 Task: Toggle the hover references in the CSS.
Action: Mouse moved to (10, 478)
Screenshot: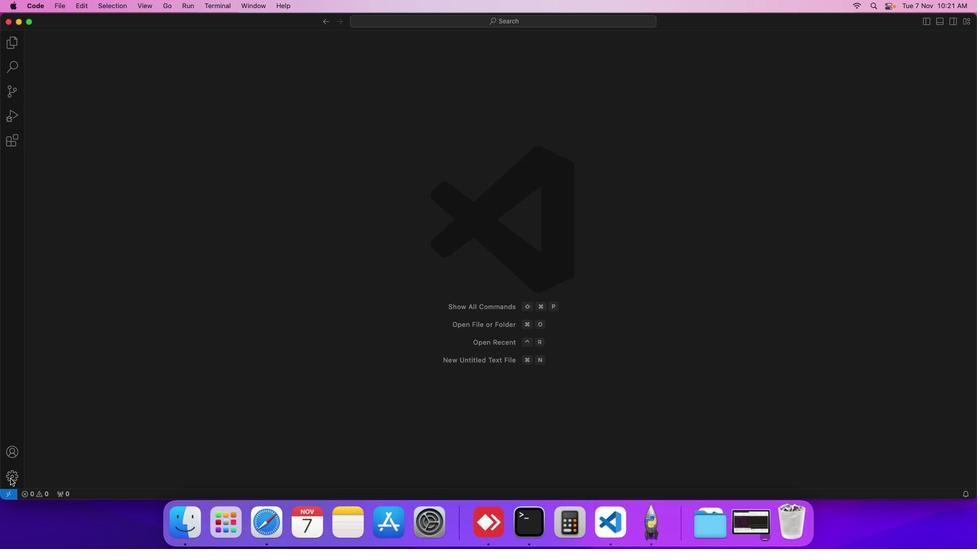 
Action: Mouse pressed left at (10, 478)
Screenshot: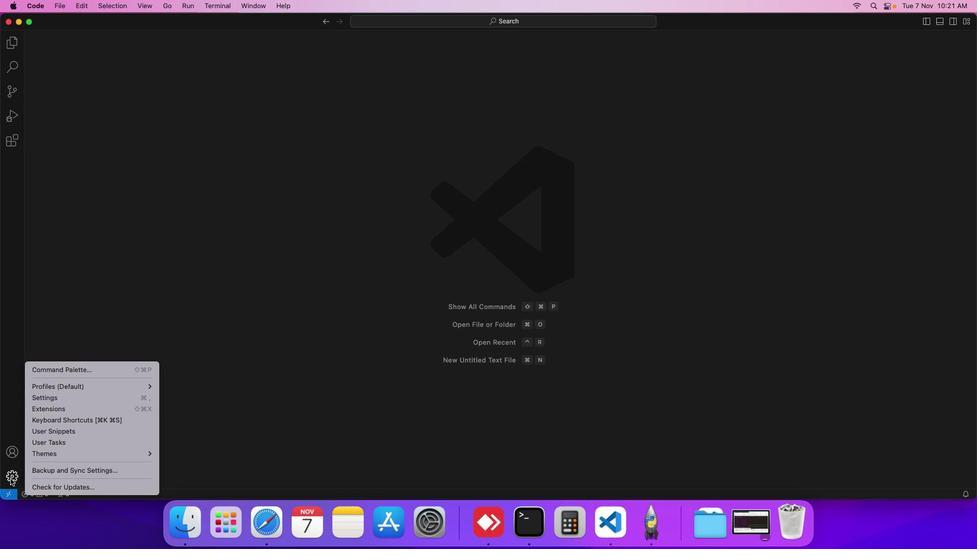 
Action: Mouse moved to (57, 401)
Screenshot: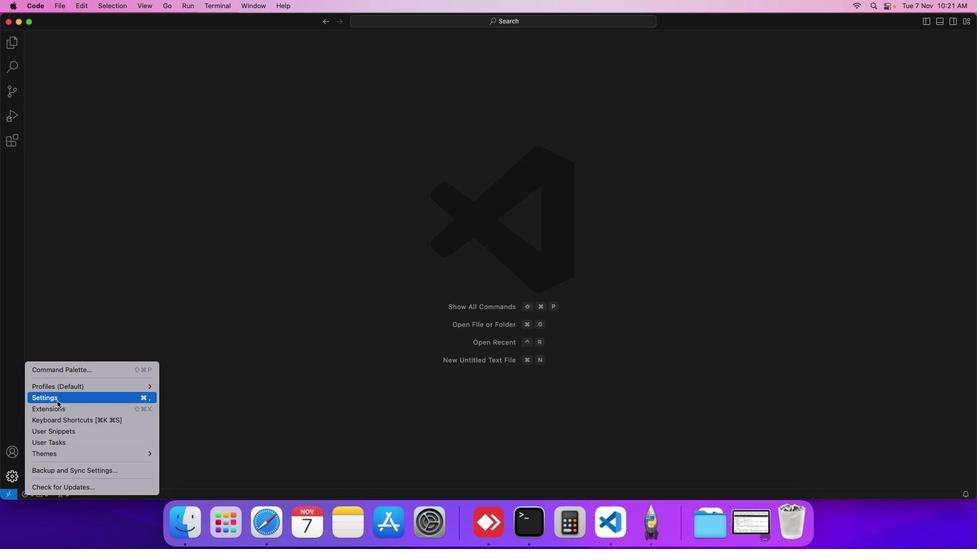 
Action: Mouse pressed left at (57, 401)
Screenshot: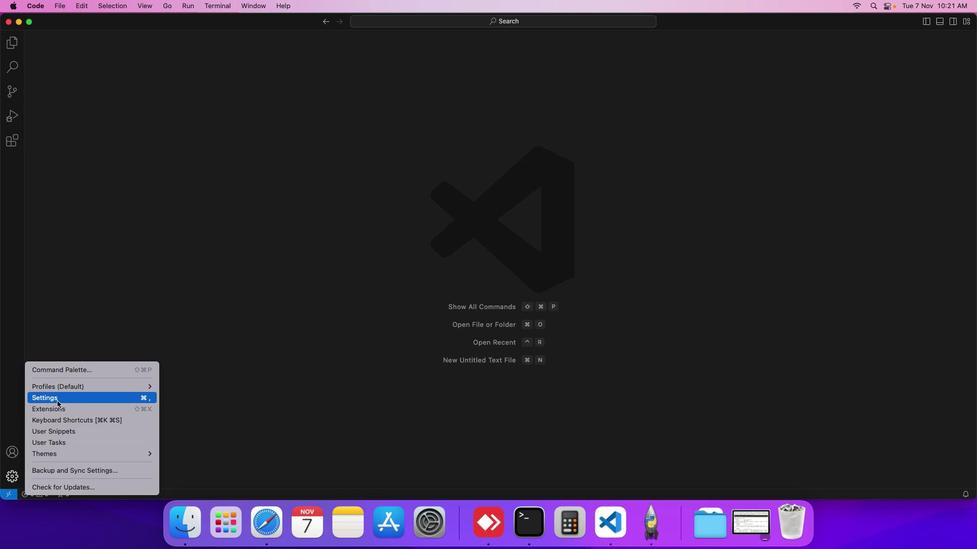 
Action: Mouse moved to (248, 183)
Screenshot: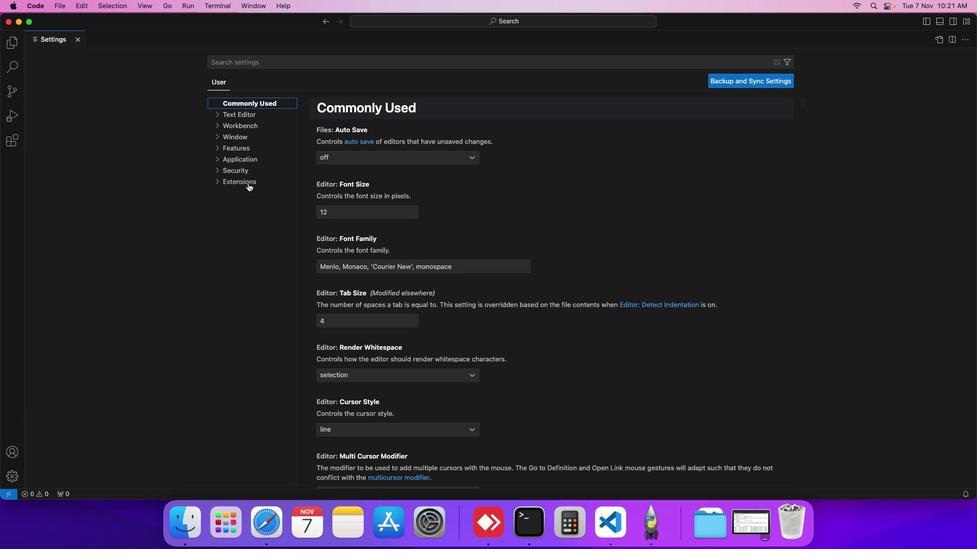 
Action: Mouse pressed left at (248, 183)
Screenshot: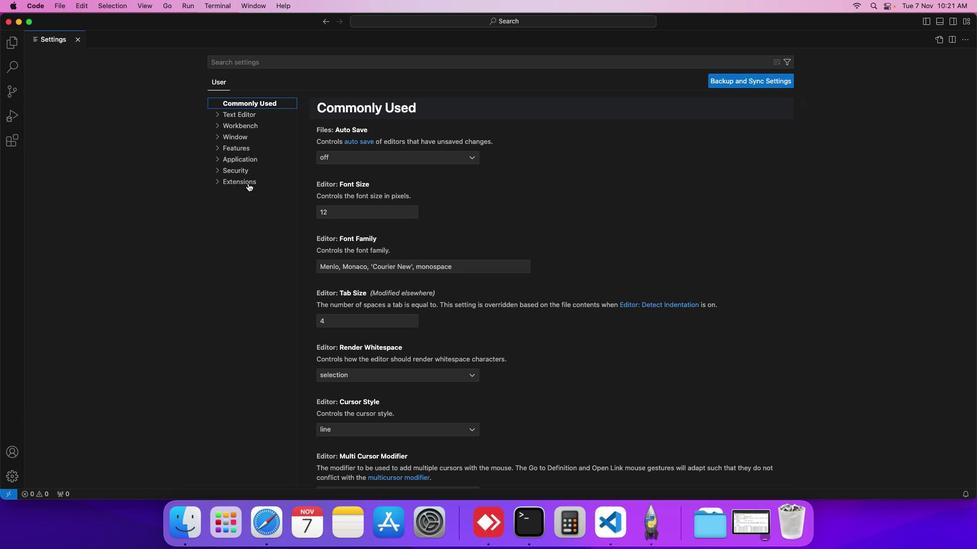 
Action: Mouse moved to (350, 296)
Screenshot: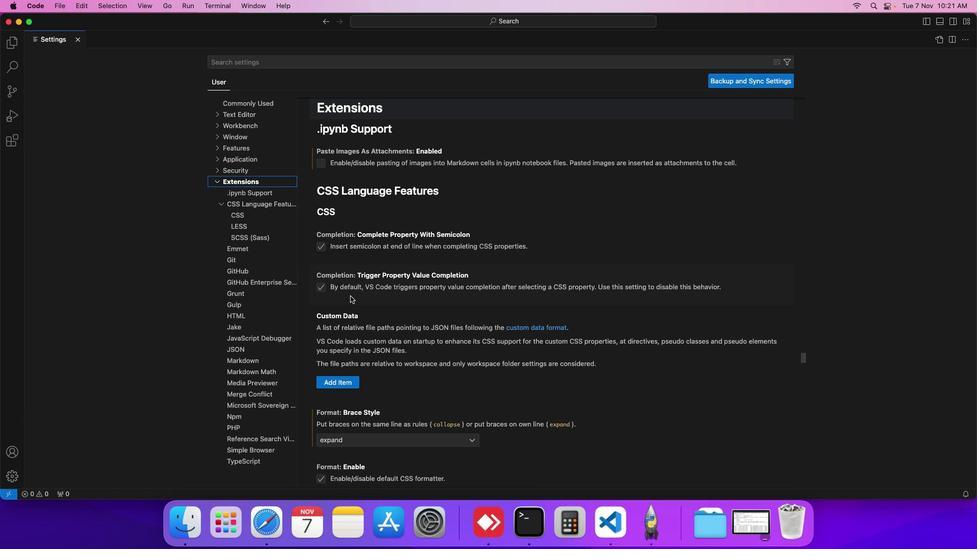 
Action: Mouse scrolled (350, 296) with delta (0, 0)
Screenshot: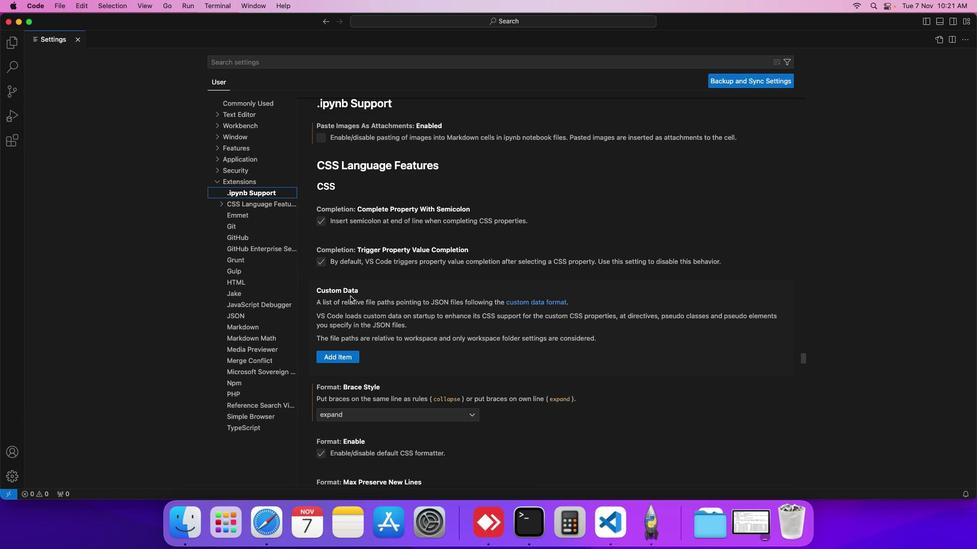 
Action: Mouse scrolled (350, 296) with delta (0, 0)
Screenshot: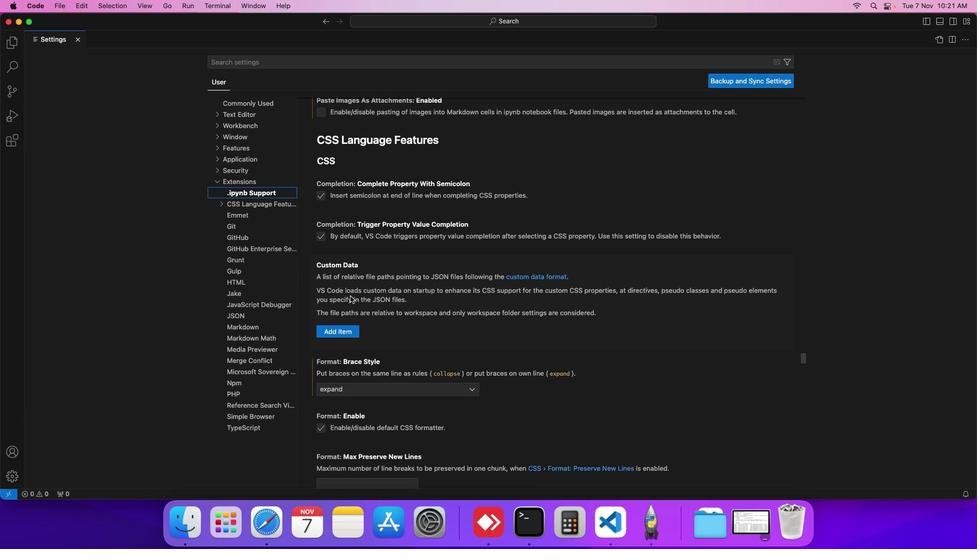 
Action: Mouse moved to (350, 296)
Screenshot: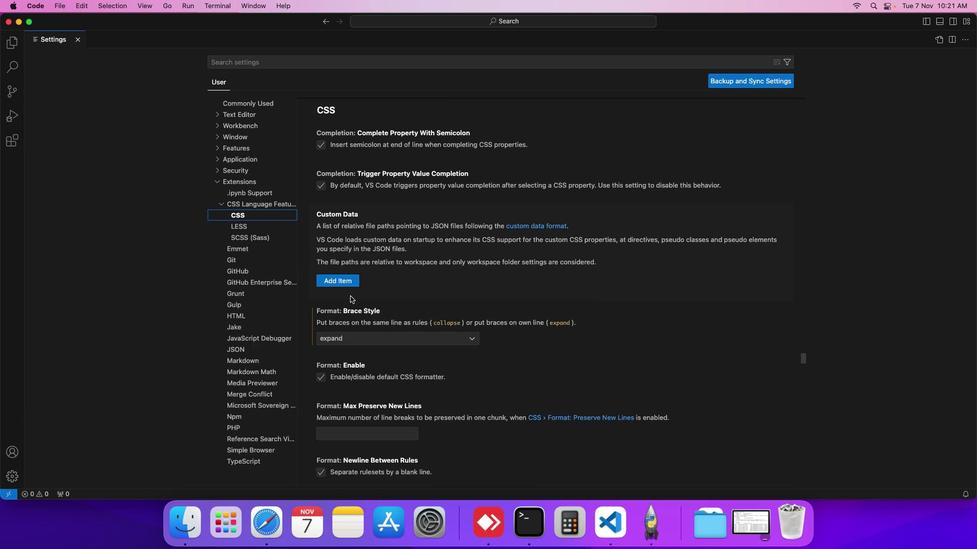 
Action: Mouse scrolled (350, 296) with delta (0, 0)
Screenshot: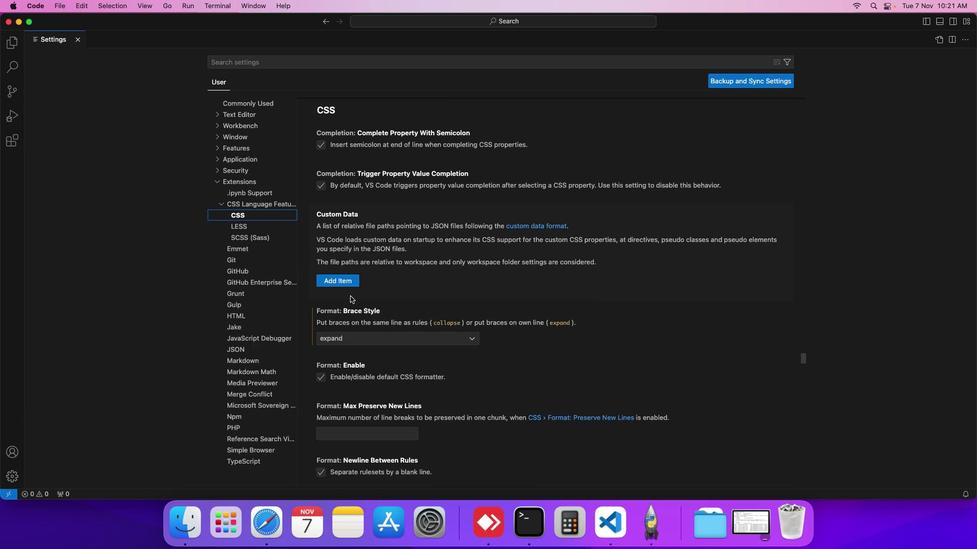 
Action: Mouse moved to (350, 296)
Screenshot: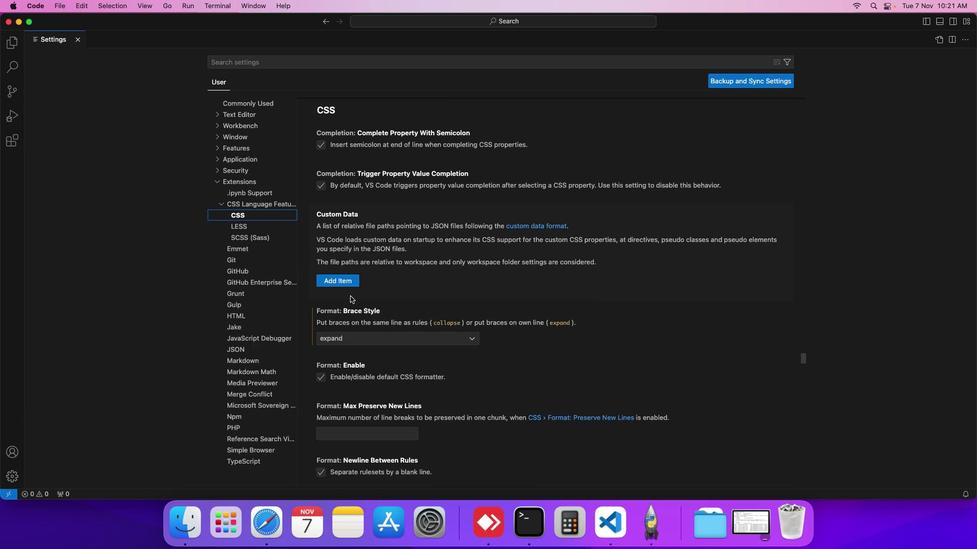 
Action: Mouse scrolled (350, 296) with delta (0, 0)
Screenshot: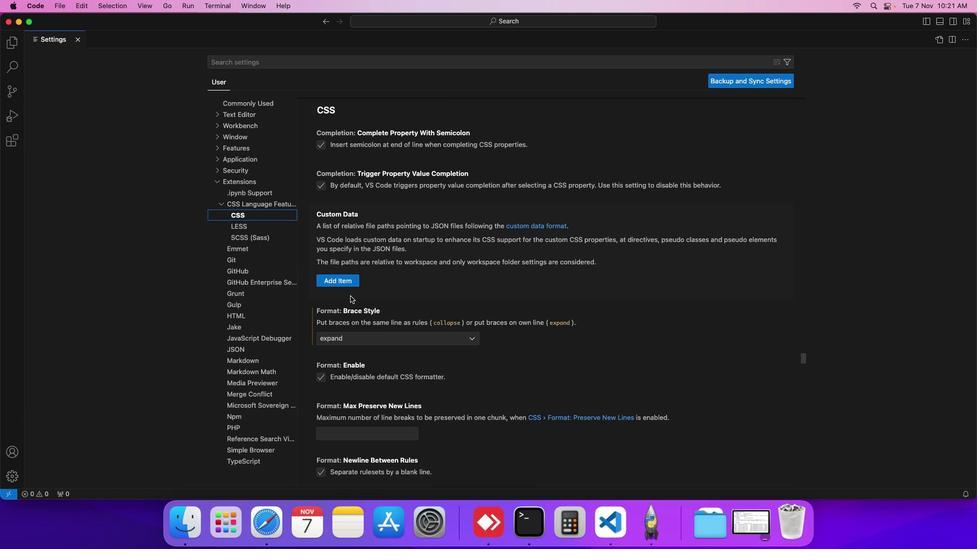 
Action: Mouse scrolled (350, 296) with delta (0, 0)
Screenshot: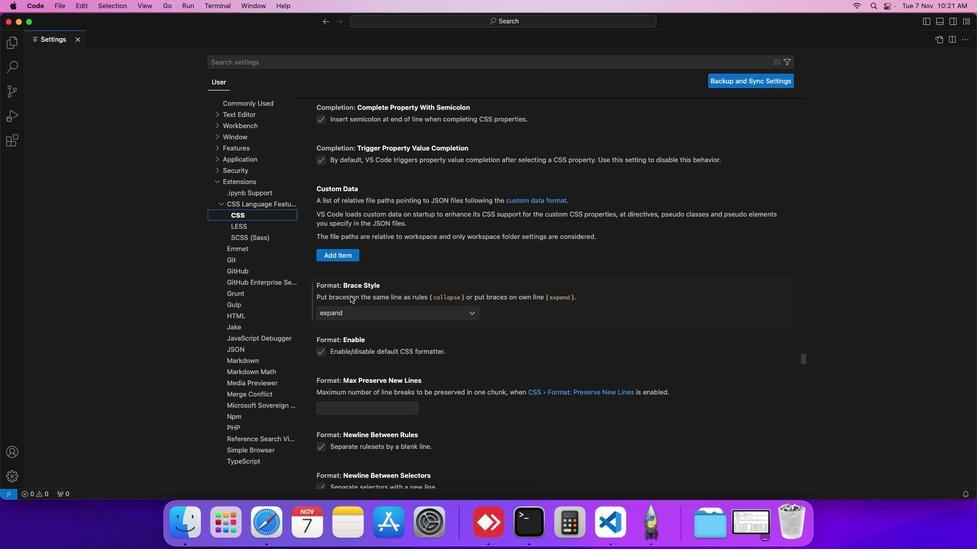 
Action: Mouse scrolled (350, 296) with delta (0, 0)
Screenshot: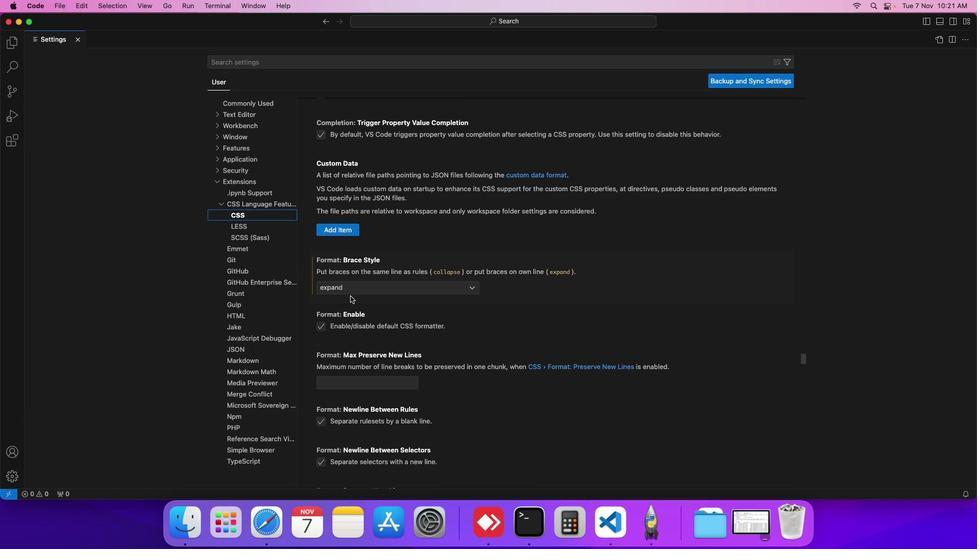 
Action: Mouse scrolled (350, 296) with delta (0, 0)
Screenshot: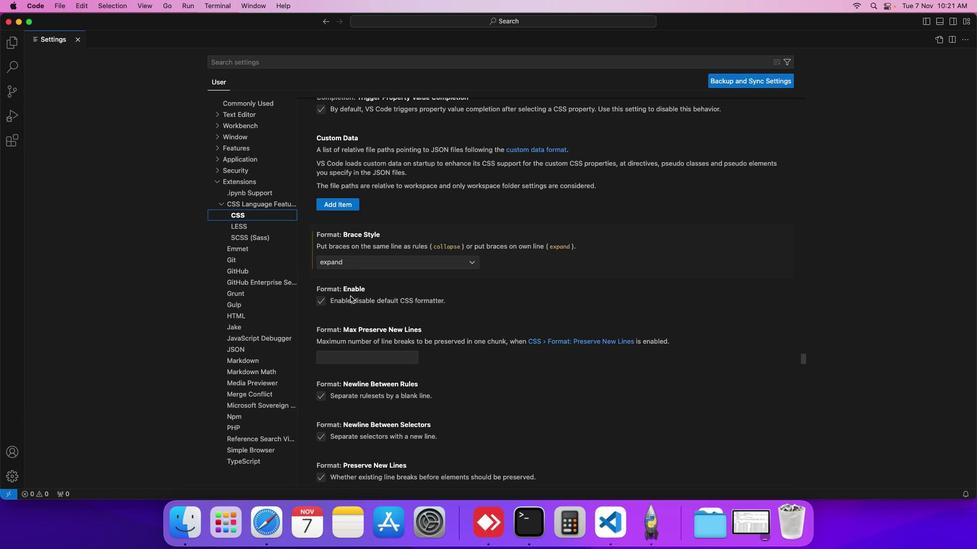 
Action: Mouse scrolled (350, 296) with delta (0, 0)
Screenshot: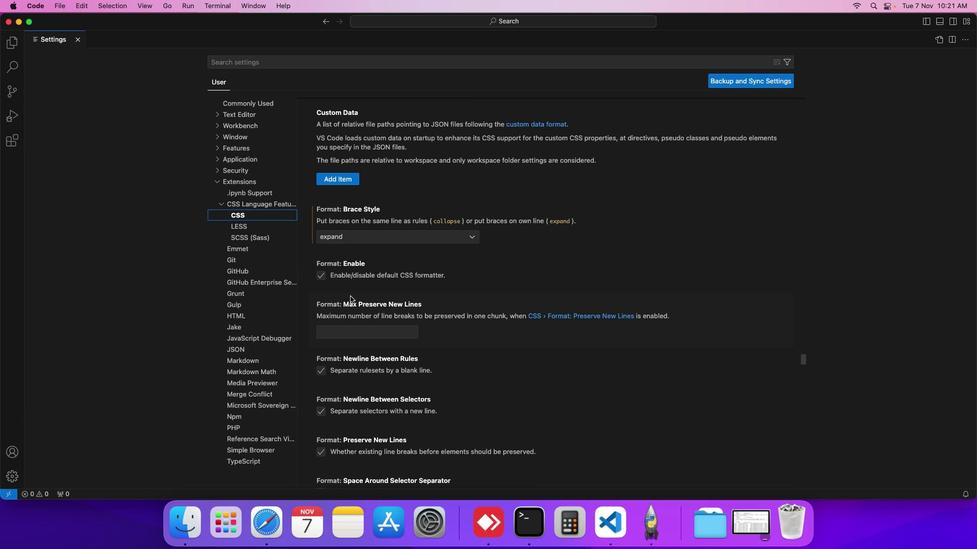 
Action: Mouse scrolled (350, 296) with delta (0, 0)
Screenshot: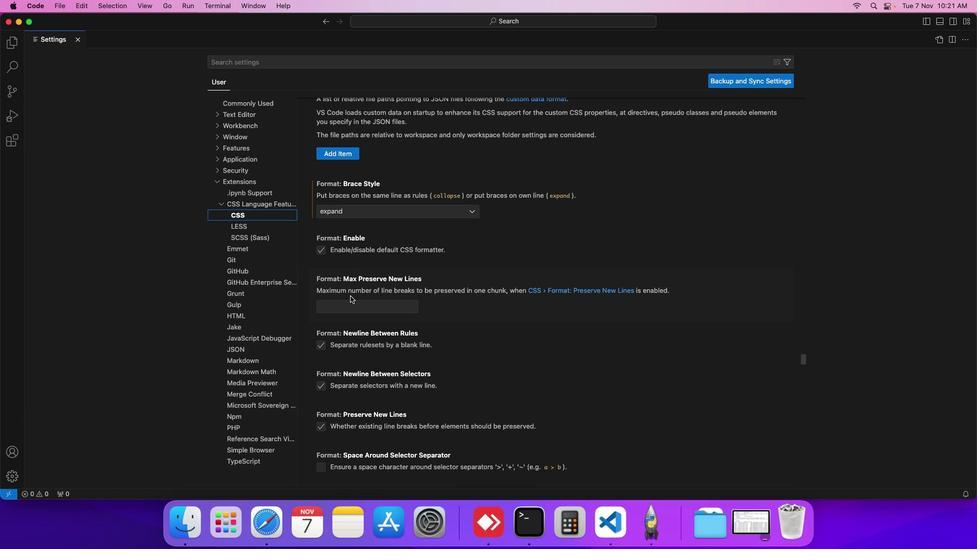 
Action: Mouse scrolled (350, 296) with delta (0, 0)
Screenshot: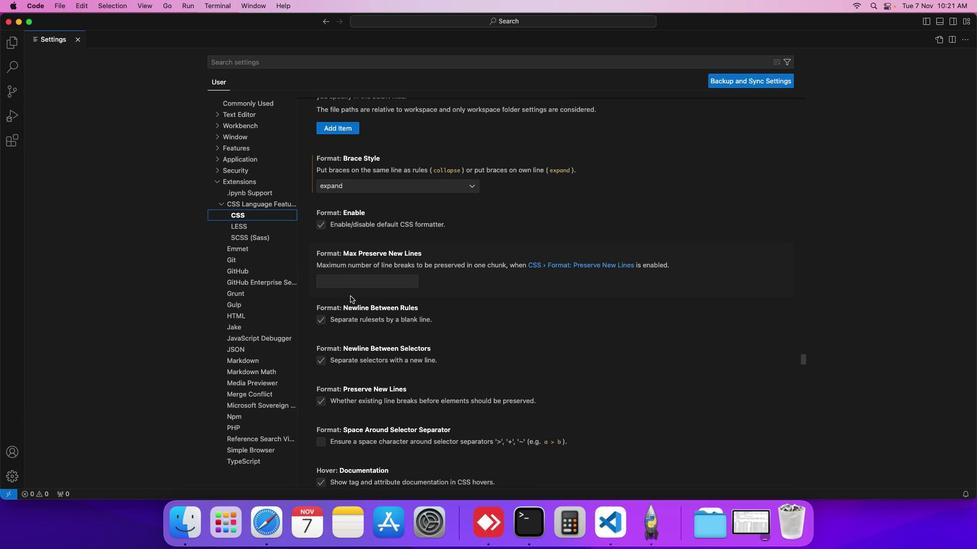 
Action: Mouse scrolled (350, 296) with delta (0, 0)
Screenshot: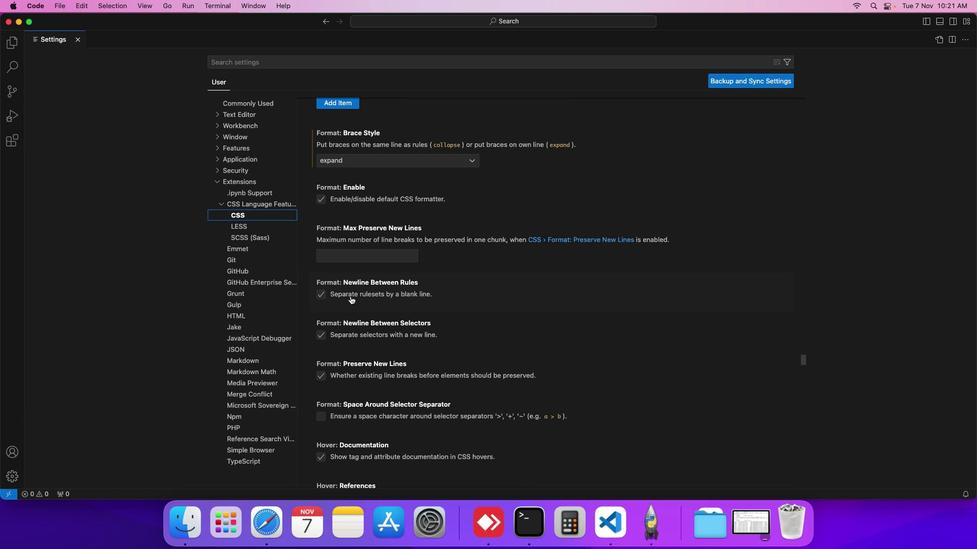
Action: Mouse scrolled (350, 296) with delta (0, 0)
Screenshot: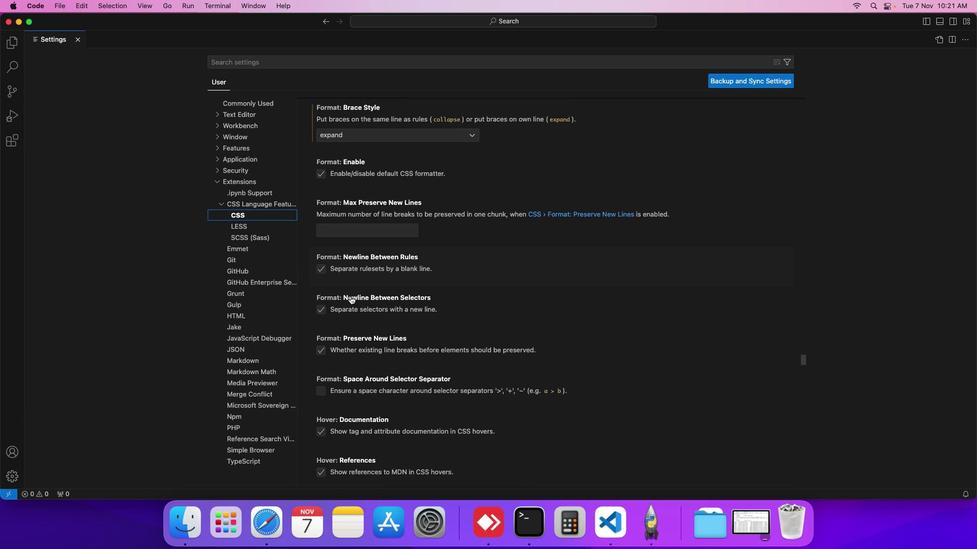
Action: Mouse scrolled (350, 296) with delta (0, 0)
Screenshot: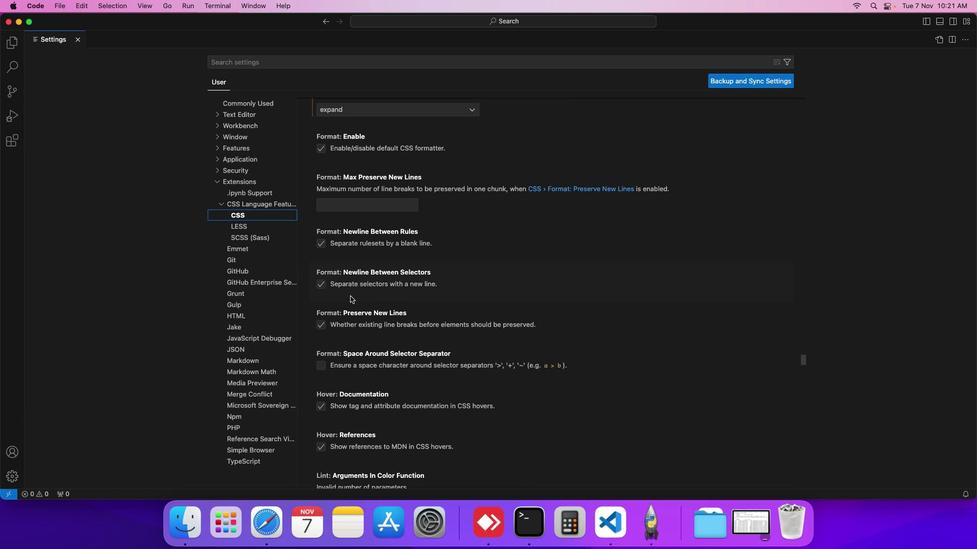 
Action: Mouse scrolled (350, 296) with delta (0, 0)
Screenshot: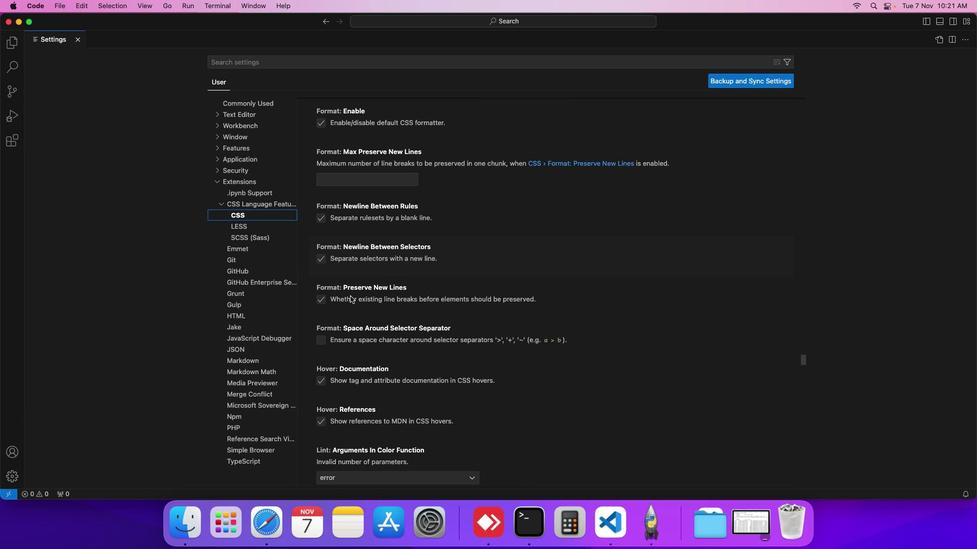
Action: Mouse scrolled (350, 296) with delta (0, 0)
Screenshot: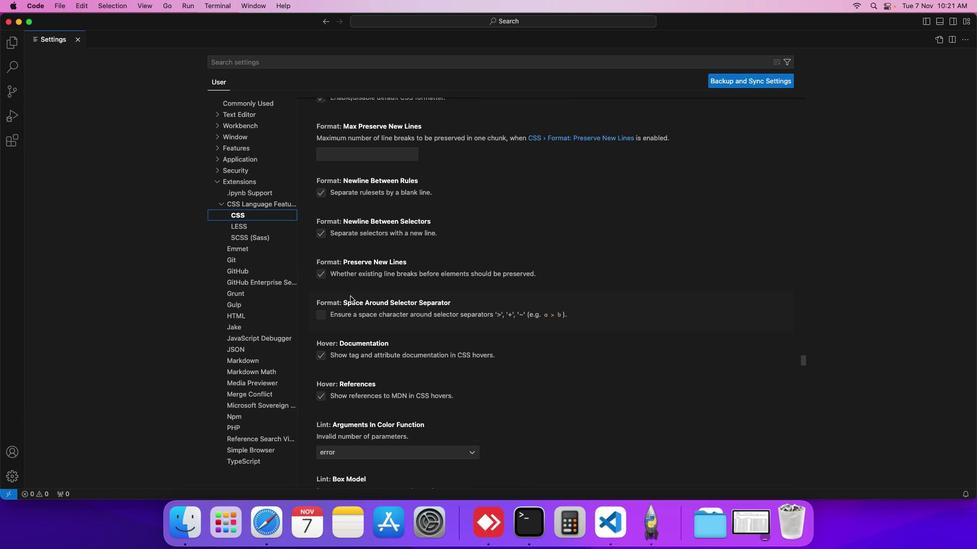 
Action: Mouse moved to (321, 395)
Screenshot: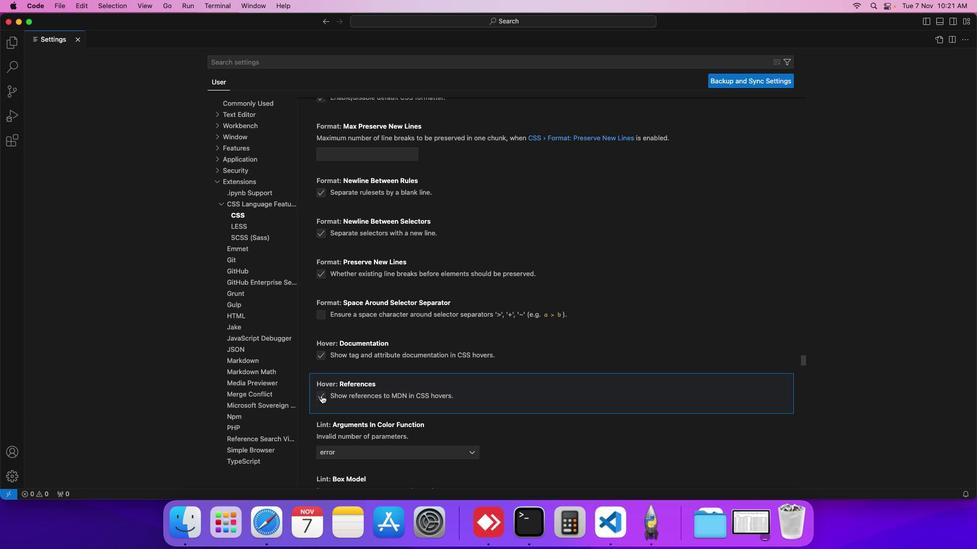 
Action: Mouse pressed left at (321, 395)
Screenshot: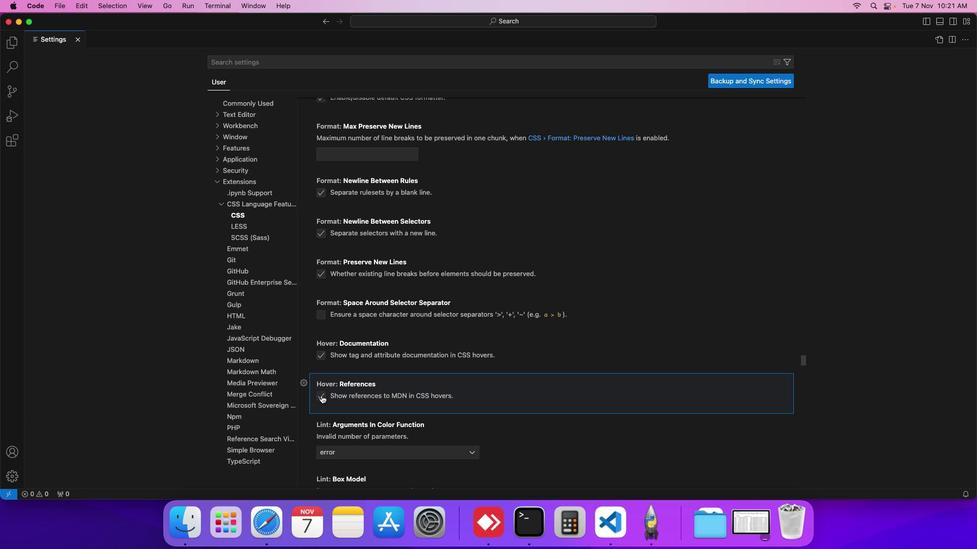 
Action: Mouse moved to (366, 403)
Screenshot: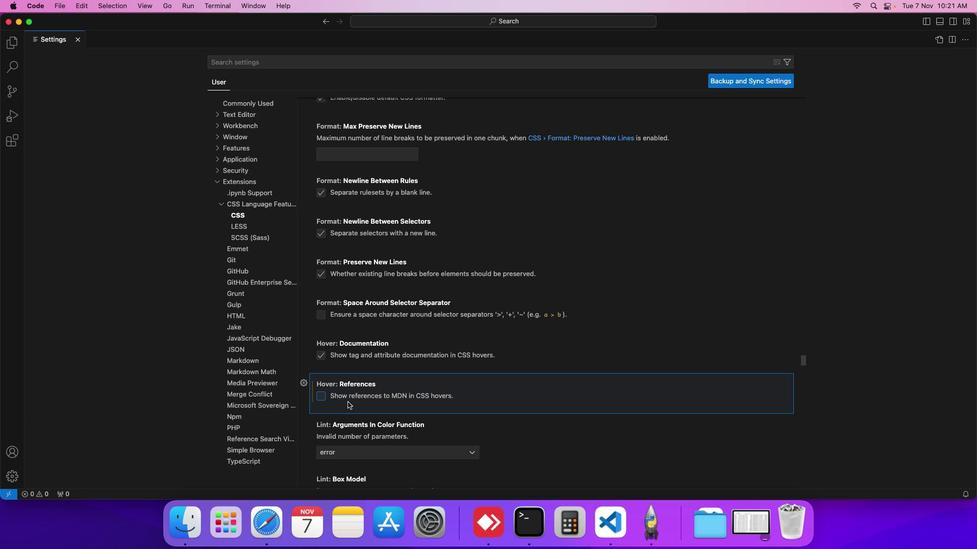
